 Task: Import a File in iMovie
Action: Mouse moved to (195, 125)
Screenshot: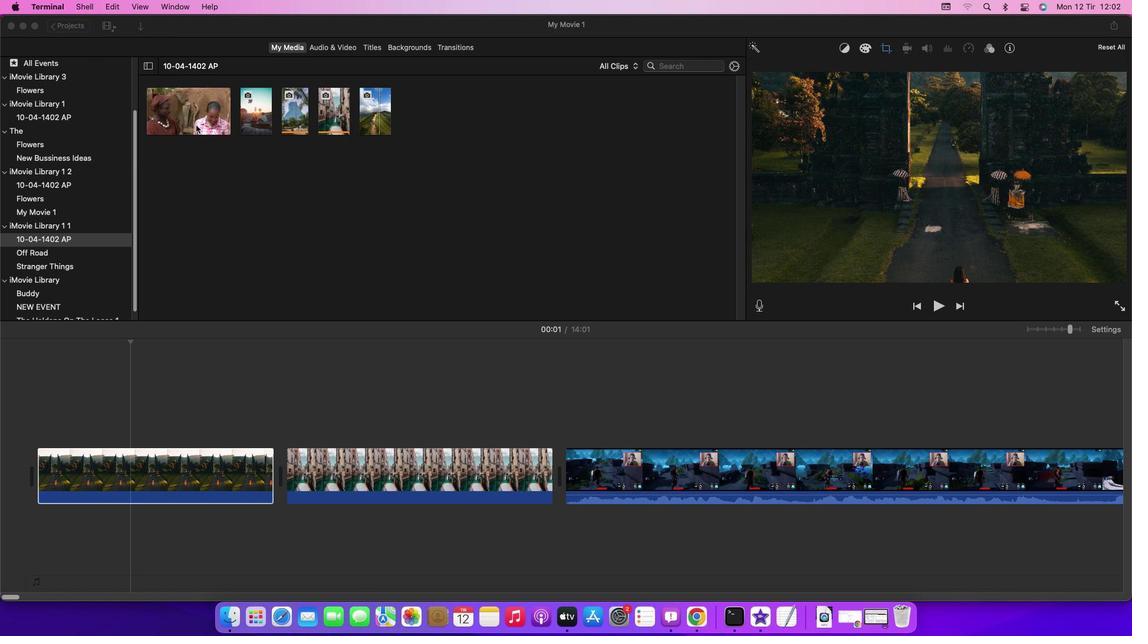 
Action: Mouse pressed left at (195, 125)
Screenshot: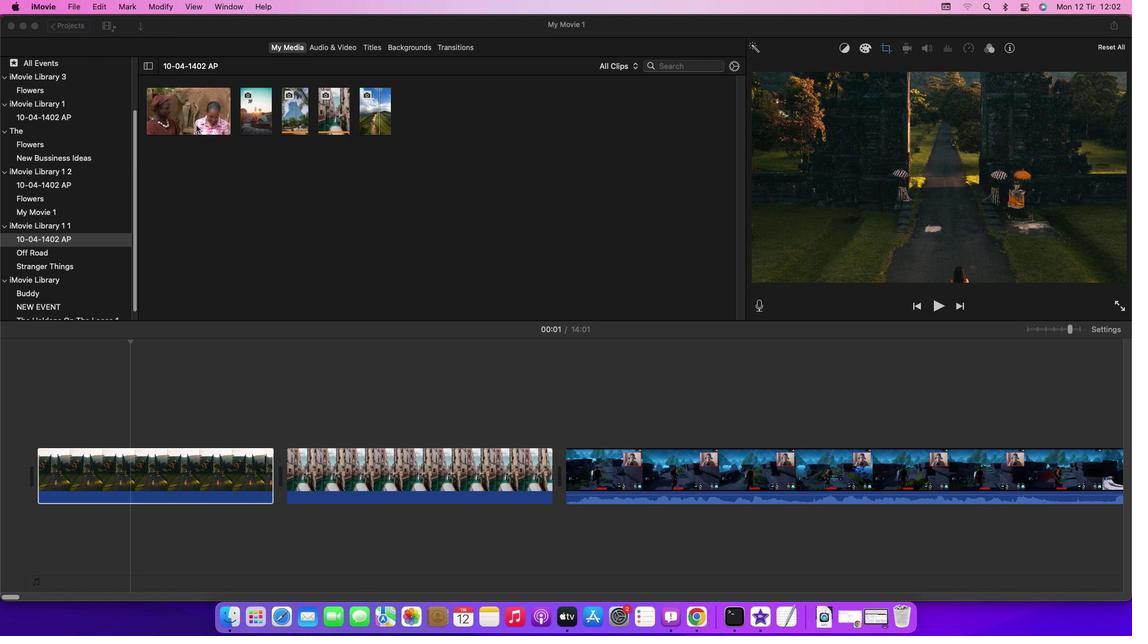 
Action: Mouse moved to (78, 7)
Screenshot: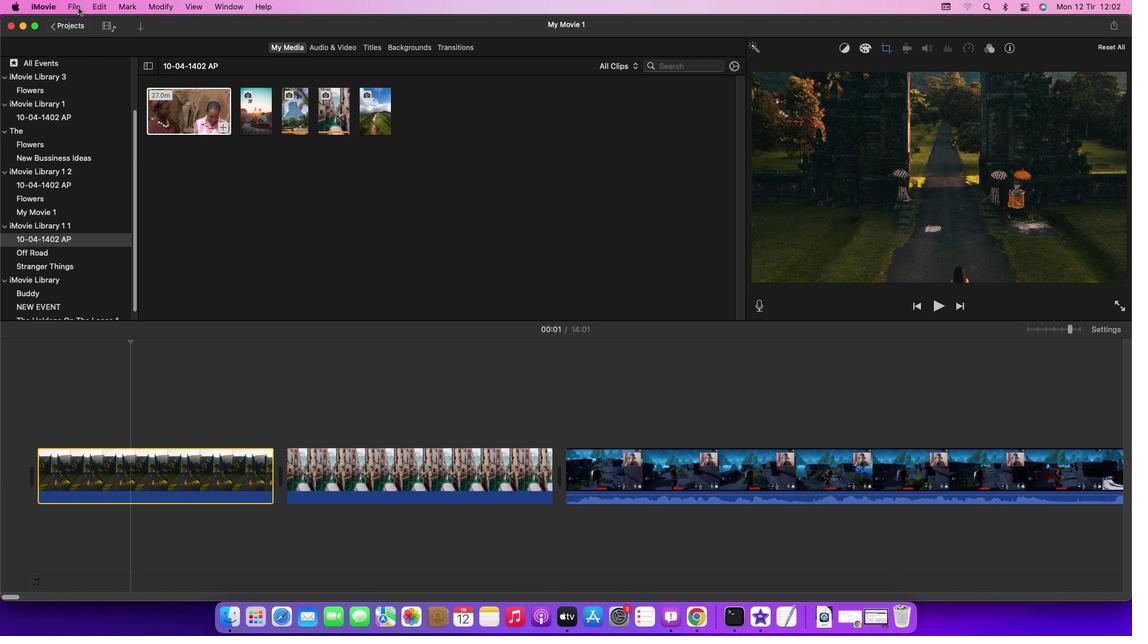 
Action: Mouse pressed left at (78, 7)
Screenshot: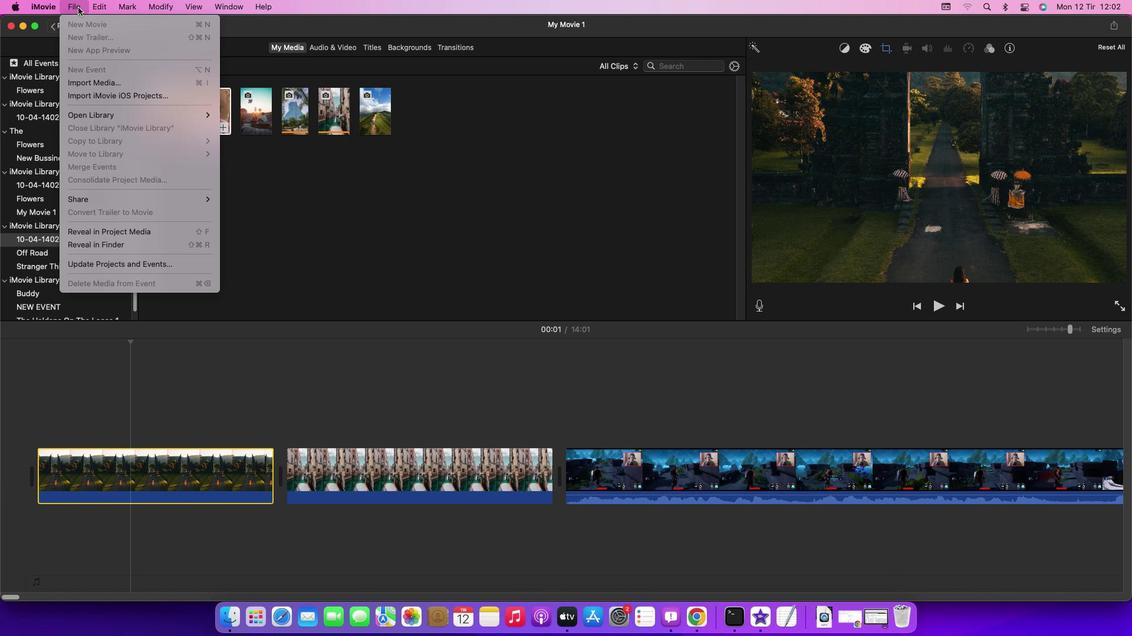 
Action: Mouse moved to (122, 98)
Screenshot: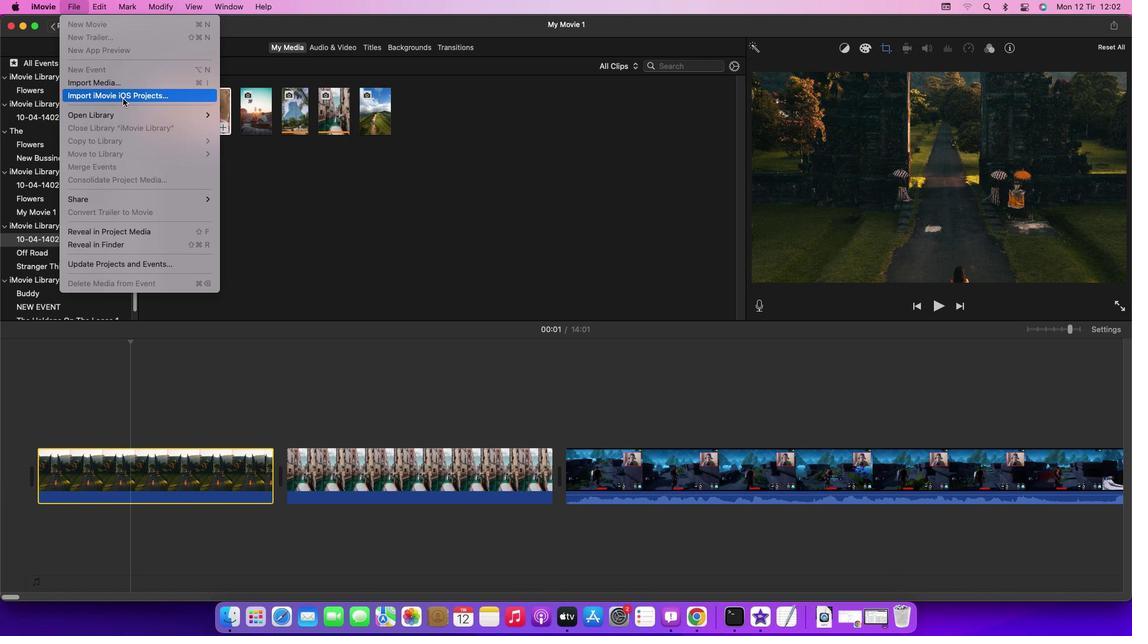 
Action: Mouse pressed left at (122, 98)
Screenshot: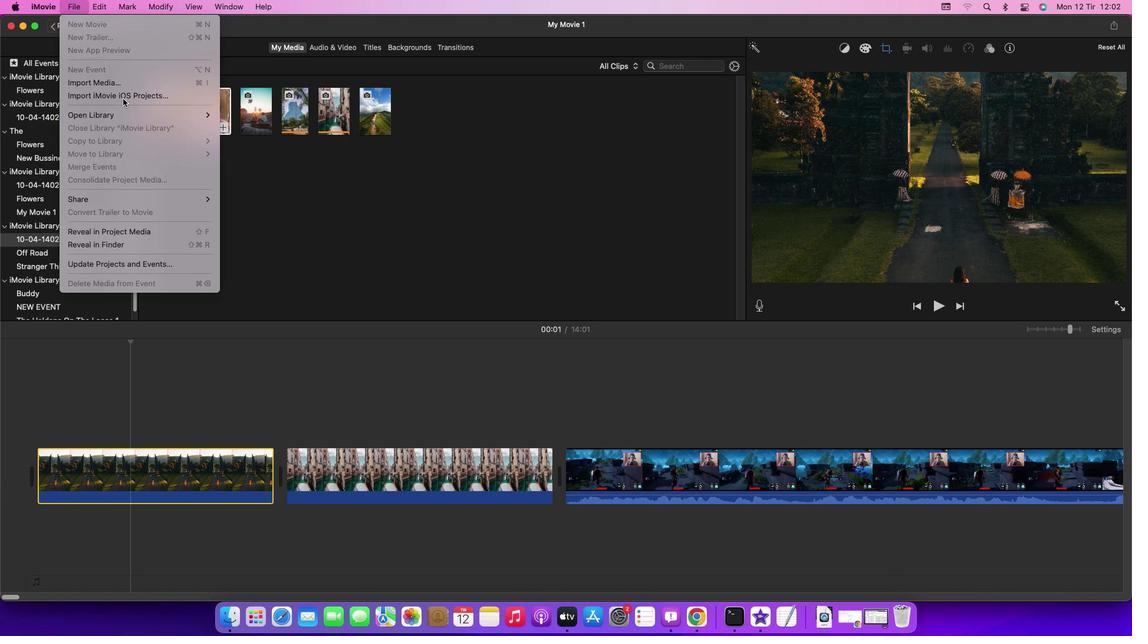 
Action: Mouse moved to (352, 301)
Screenshot: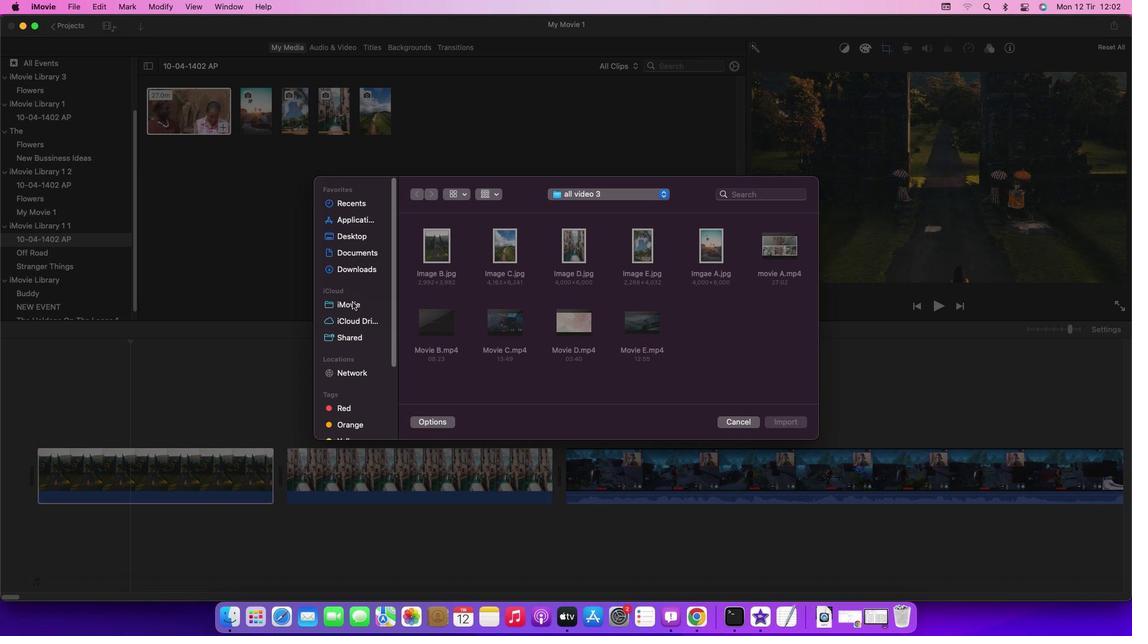 
Action: Mouse pressed left at (352, 301)
Screenshot: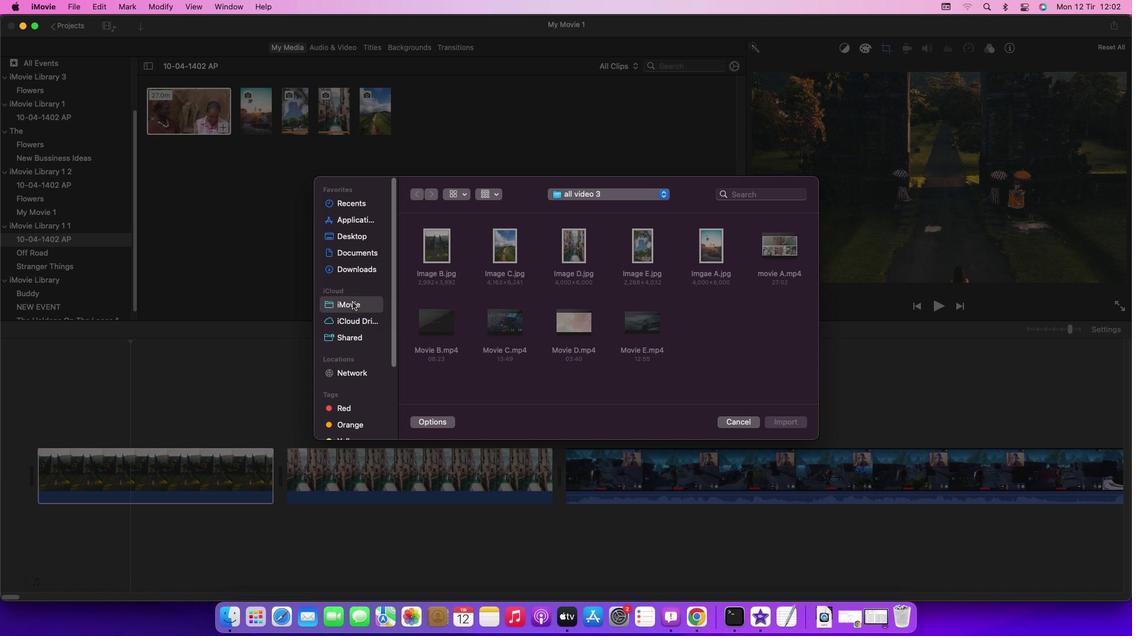 
Action: Mouse moved to (429, 252)
Screenshot: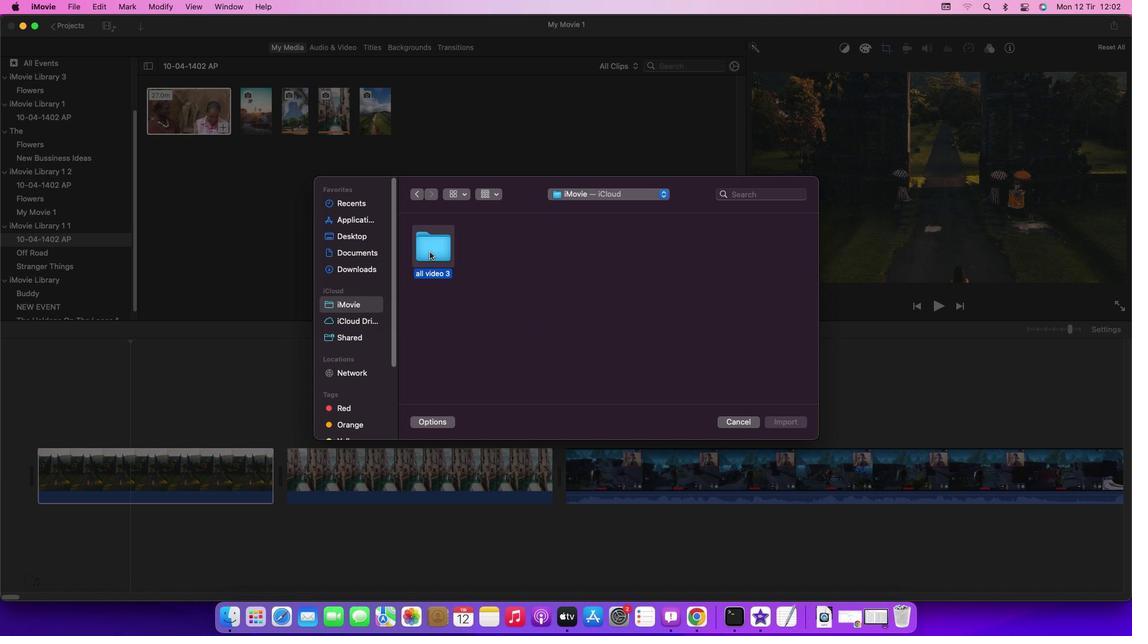 
Action: Mouse pressed left at (429, 252)
Screenshot: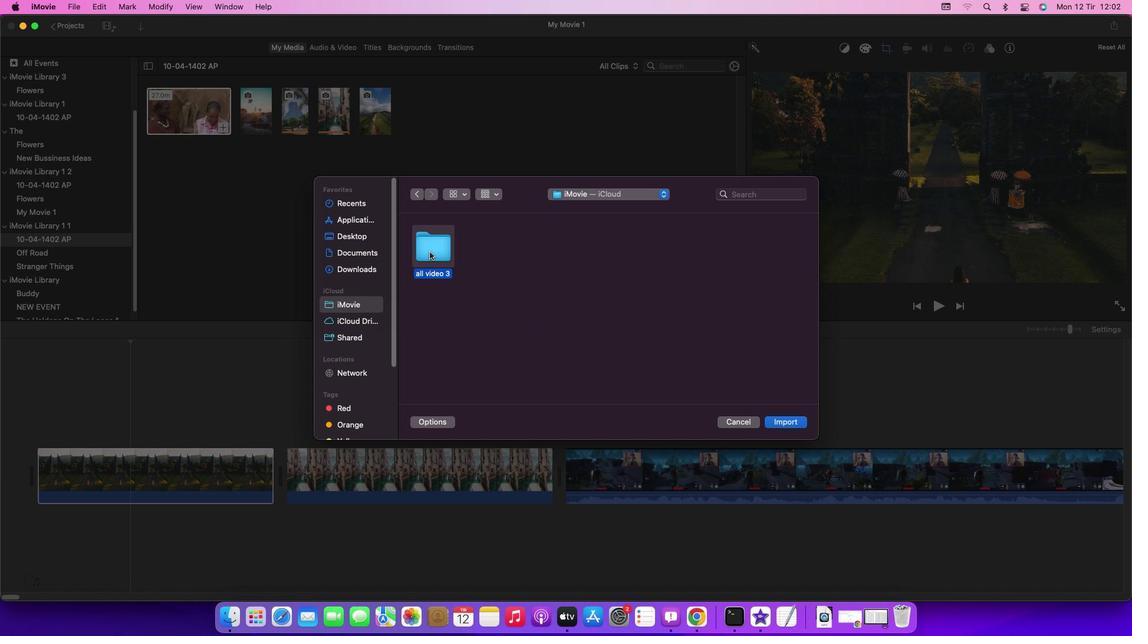 
Action: Mouse moved to (797, 425)
Screenshot: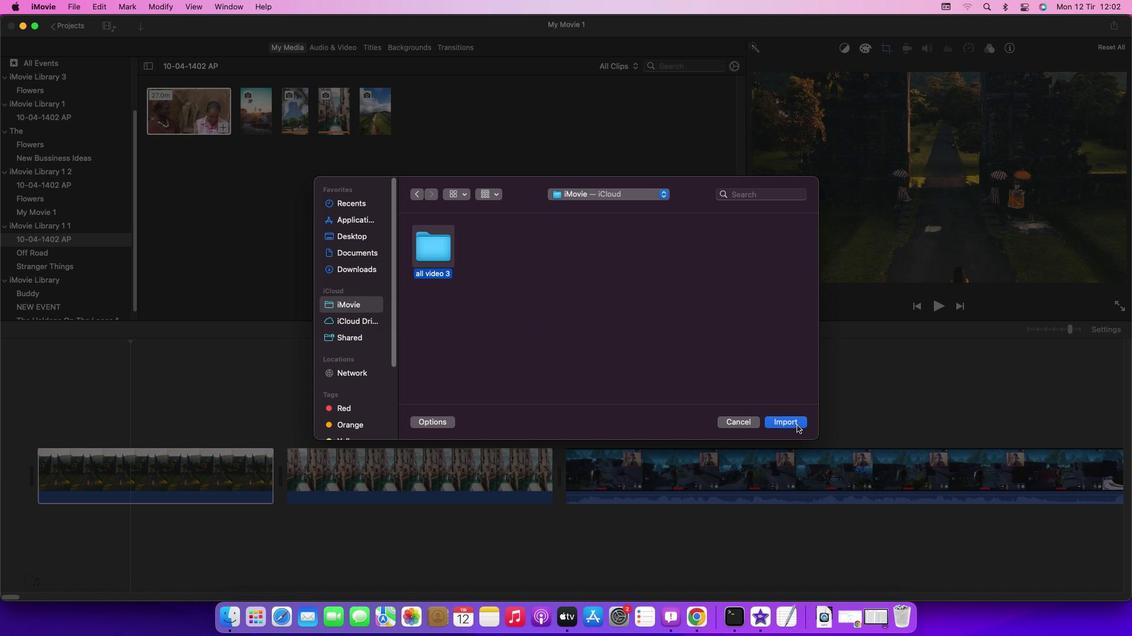 
Action: Mouse pressed left at (797, 425)
Screenshot: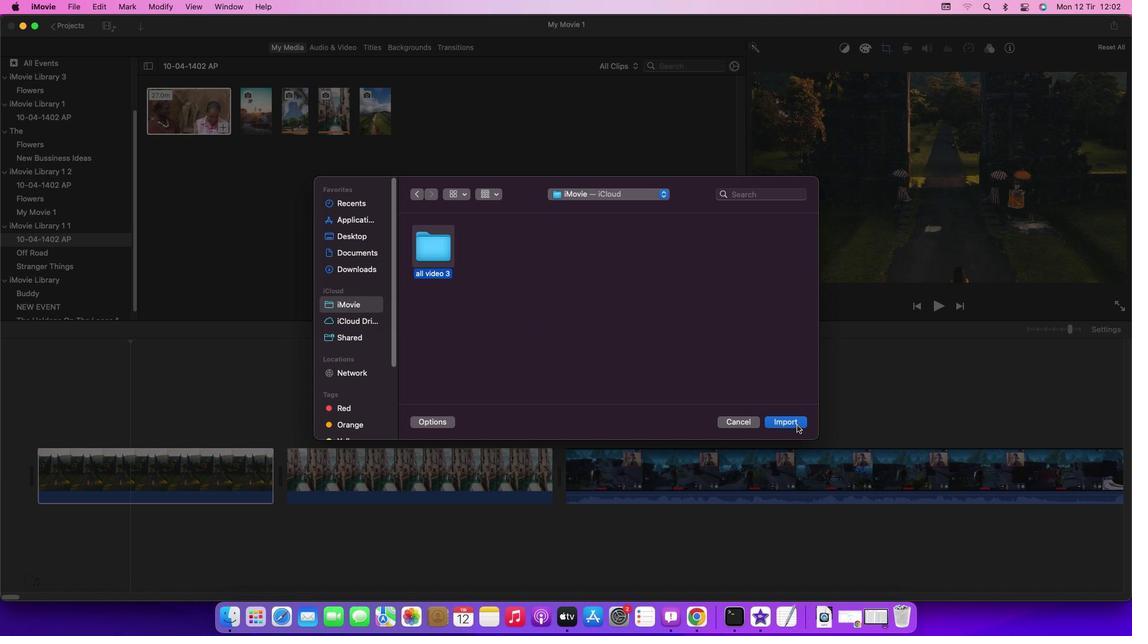 
Action: Mouse moved to (793, 424)
Screenshot: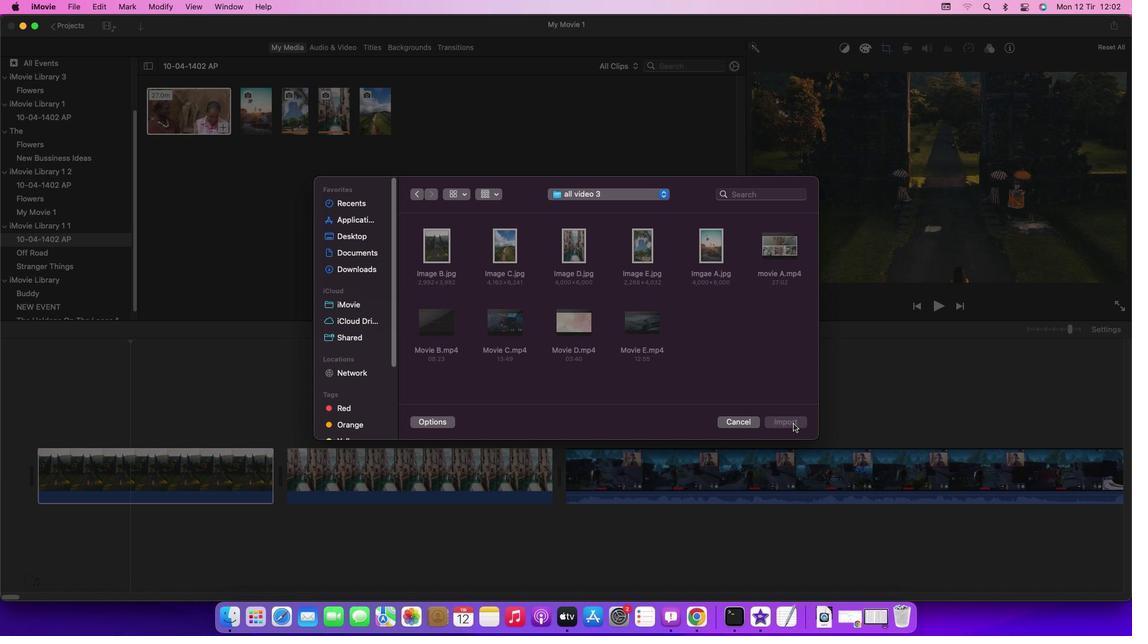 
